 Task: Open Card Card0000000098 in Board Board0000000025 in Workspace WS0000000009 in Trello. Add Member Email0000000034 to Card Card0000000098 in Board Board0000000025 in Workspace WS0000000009 in Trello. Add Yellow Label titled Label0000000098 to Card Card0000000098 in Board Board0000000025 in Workspace WS0000000009 in Trello. Add Checklist CL0000000098 to Card Card0000000098 in Board Board0000000025 in Workspace WS0000000009 in Trello. Add Dates with Start Date as May 08 2023 and Due Date as May 31 2023 to Card Card0000000098 in Board Board0000000025 in Workspace WS0000000009 in Trello
Action: Mouse moved to (284, 288)
Screenshot: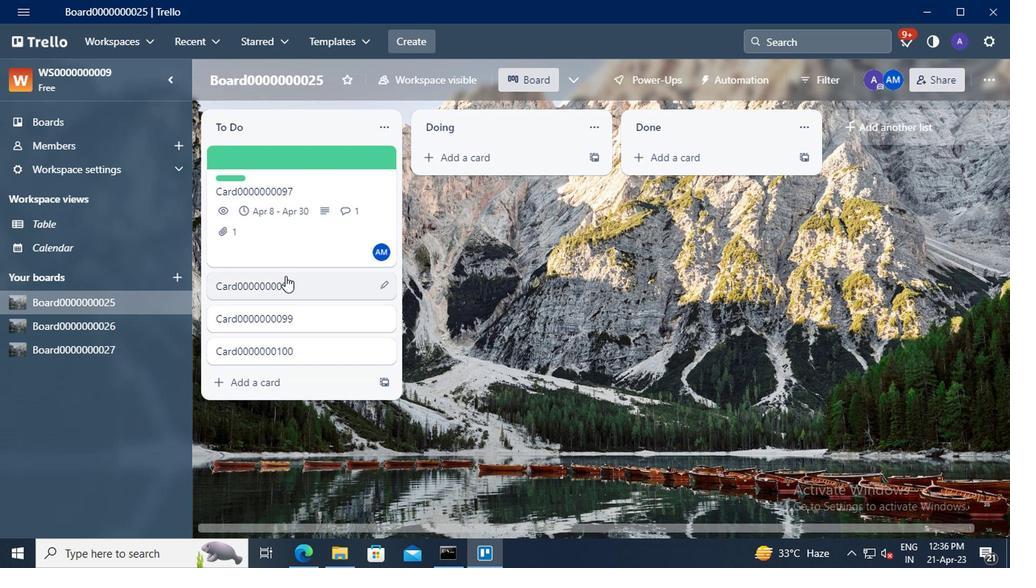 
Action: Mouse pressed left at (284, 288)
Screenshot: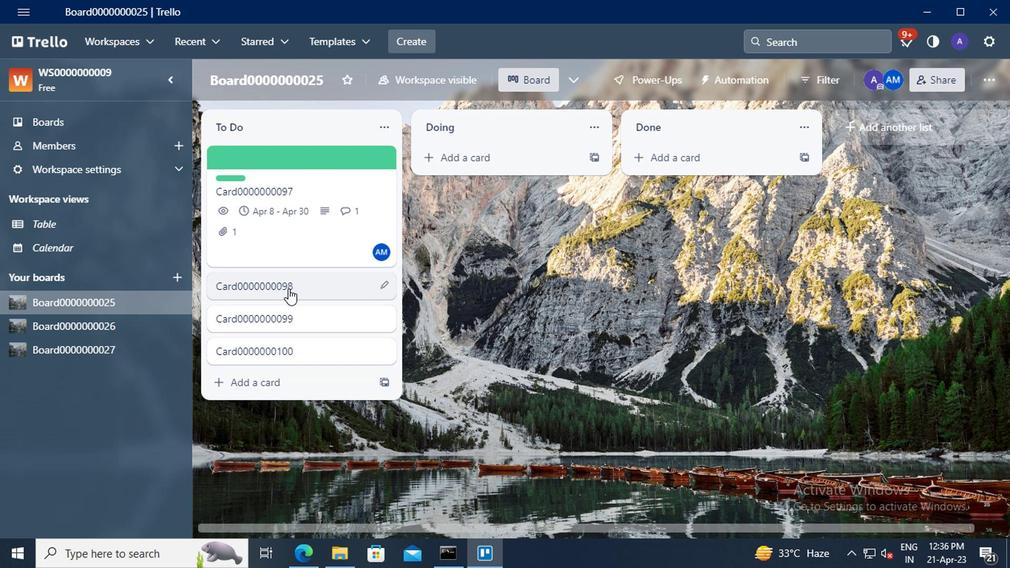 
Action: Mouse moved to (684, 187)
Screenshot: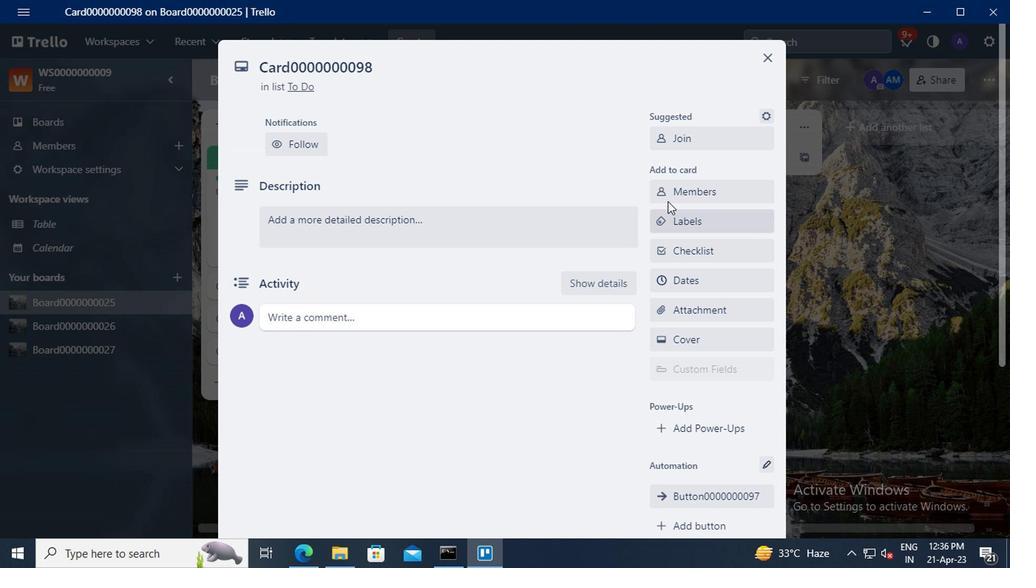 
Action: Mouse pressed left at (684, 187)
Screenshot: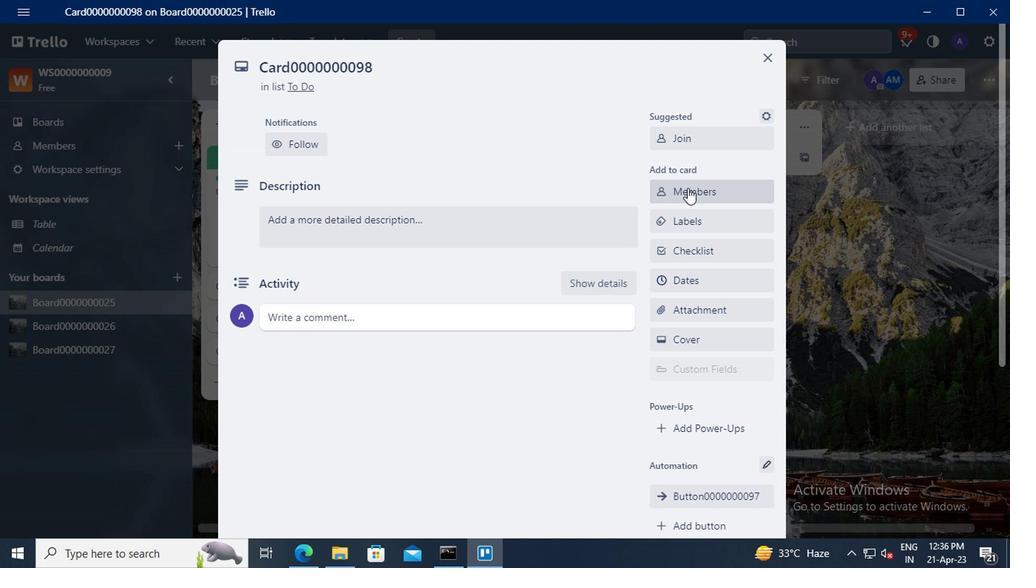 
Action: Mouse moved to (689, 256)
Screenshot: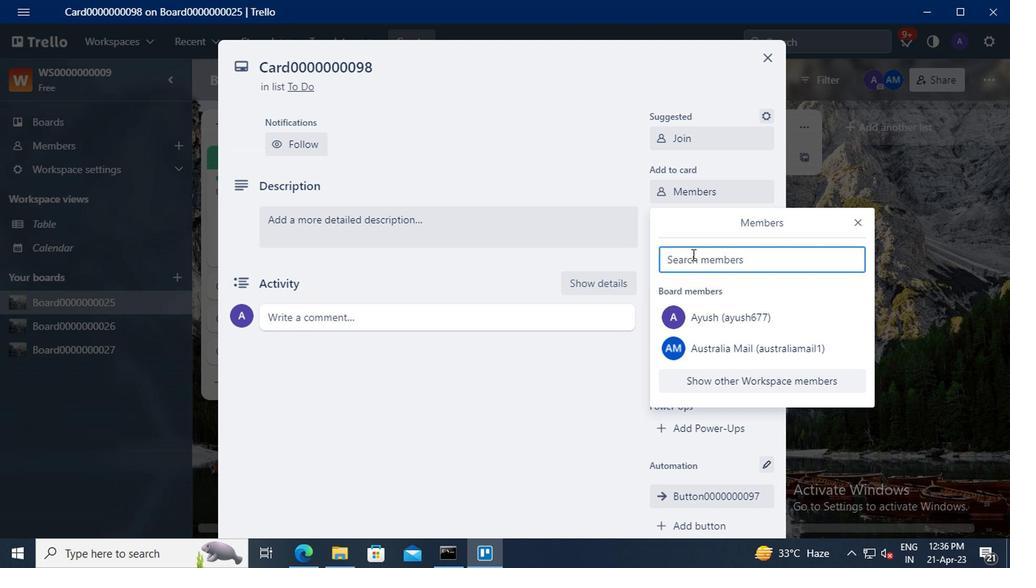 
Action: Mouse pressed left at (689, 256)
Screenshot: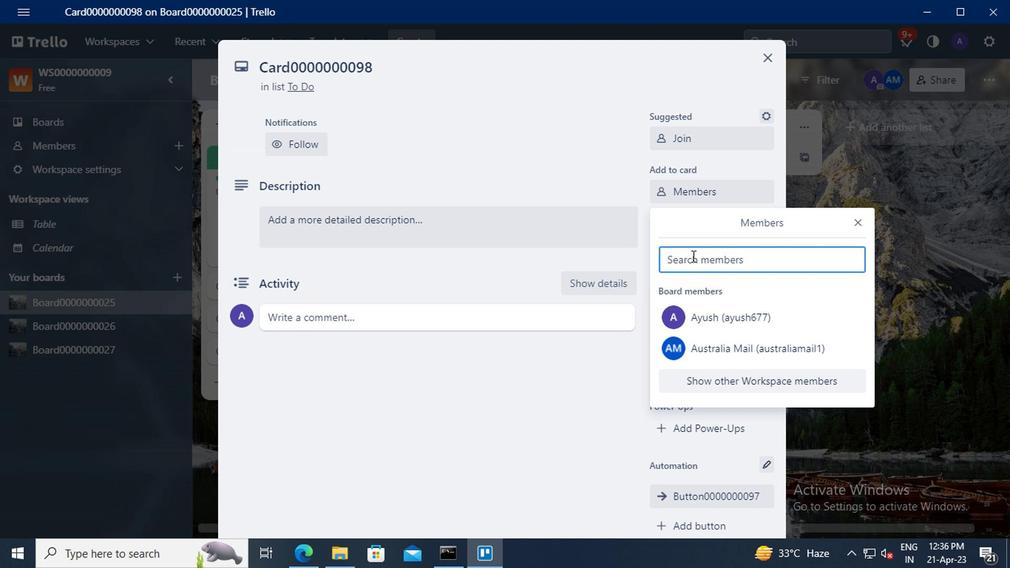 
Action: Mouse moved to (607, 311)
Screenshot: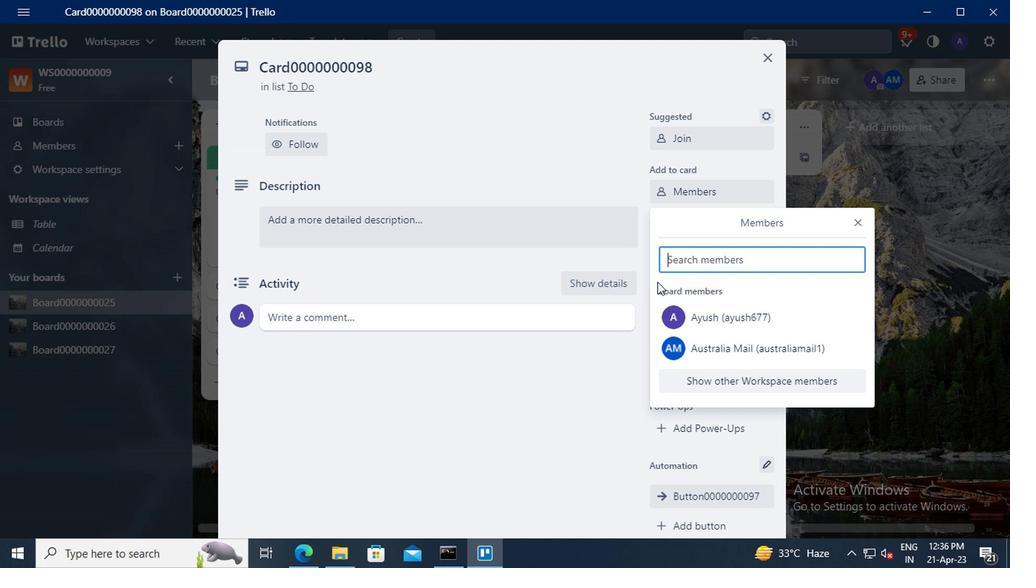 
Action: Key pressed nikrathi889<Key.shift>@GMAIL.COM
Screenshot: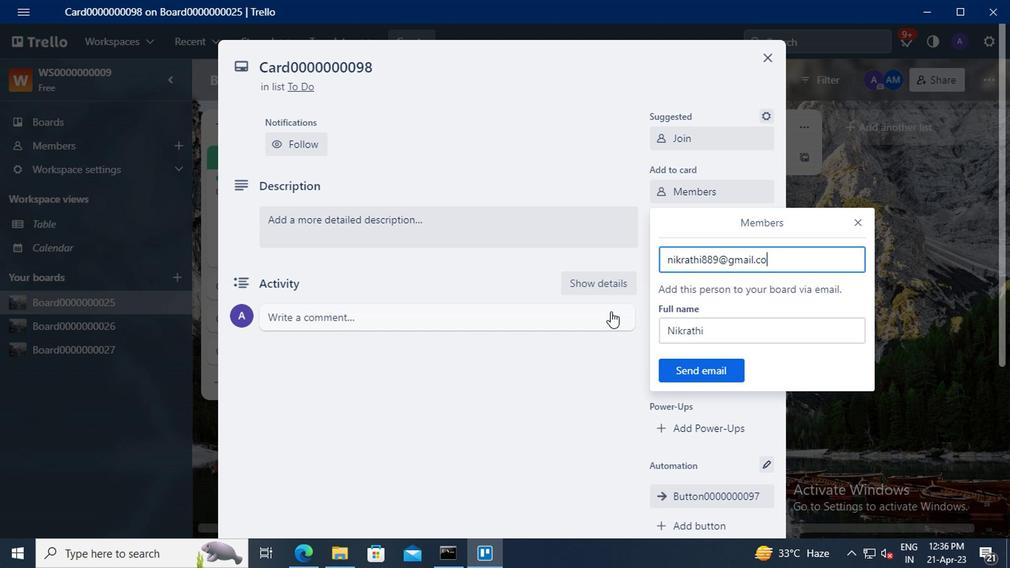 
Action: Mouse moved to (691, 370)
Screenshot: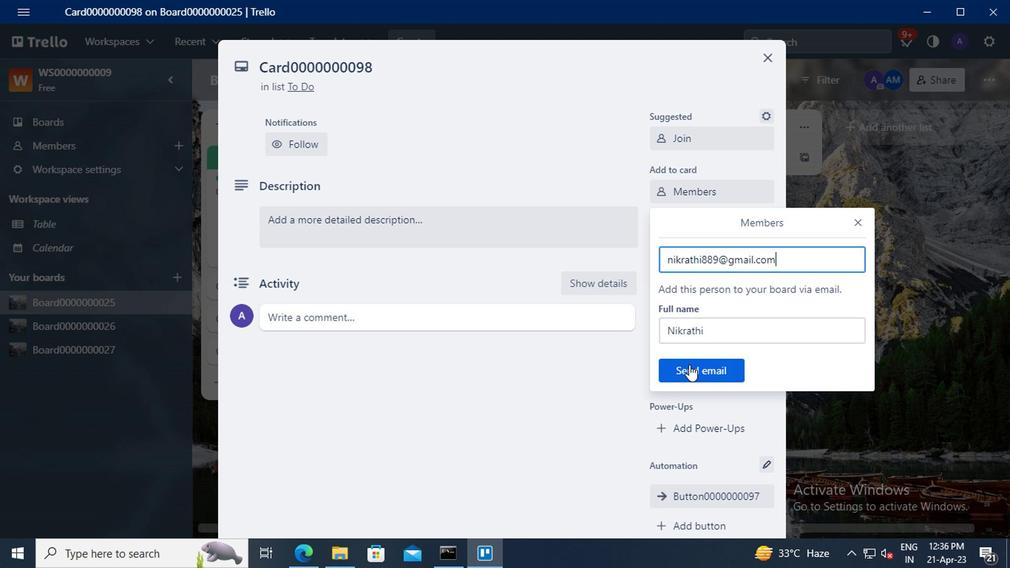 
Action: Mouse pressed left at (691, 370)
Screenshot: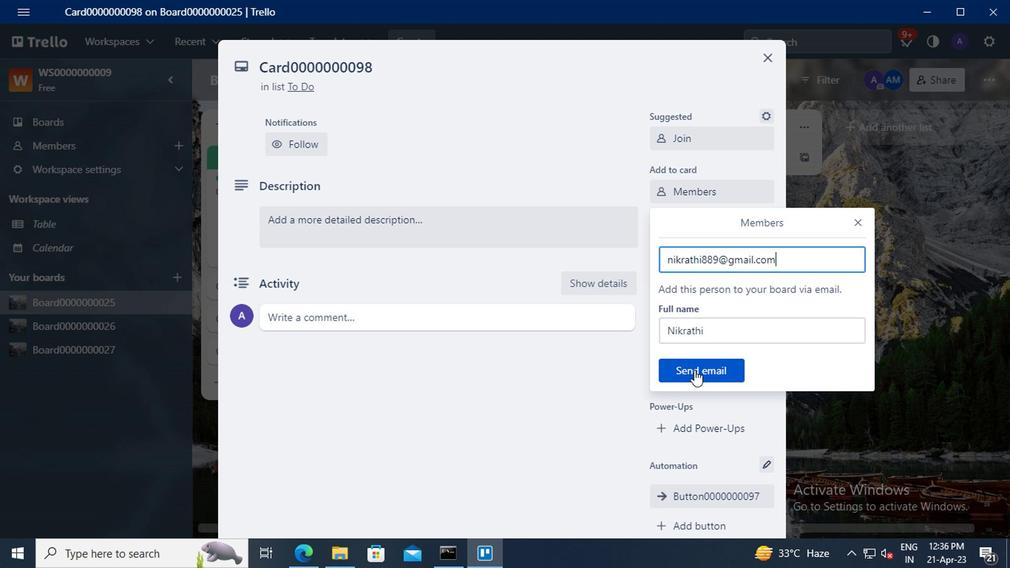 
Action: Mouse moved to (700, 218)
Screenshot: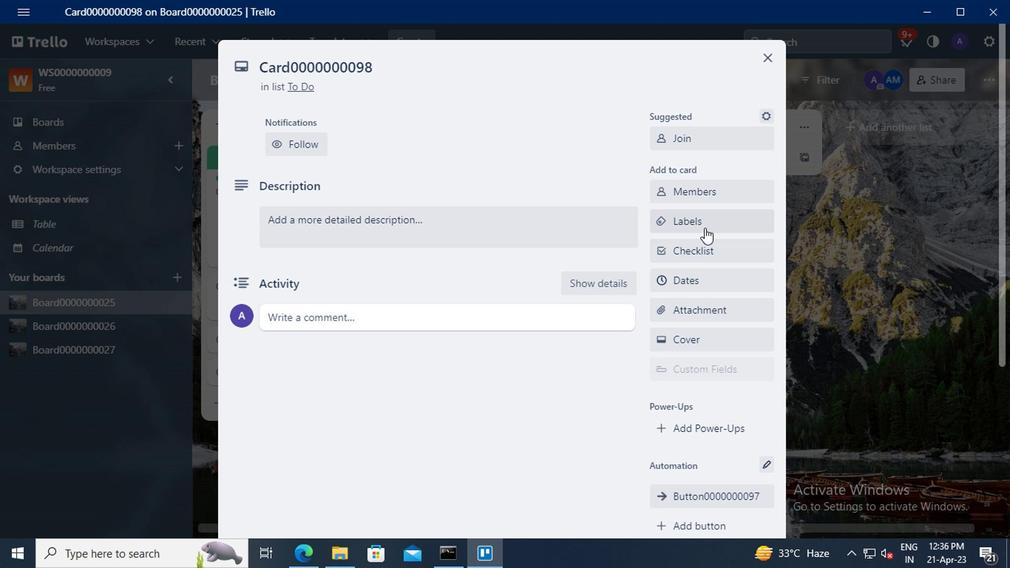 
Action: Mouse pressed left at (700, 218)
Screenshot: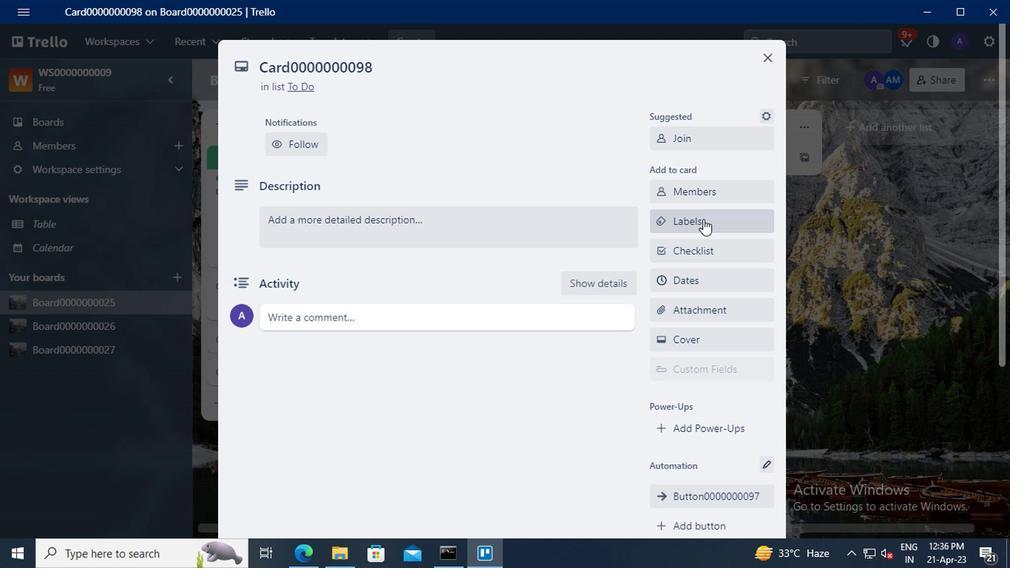 
Action: Mouse moved to (733, 367)
Screenshot: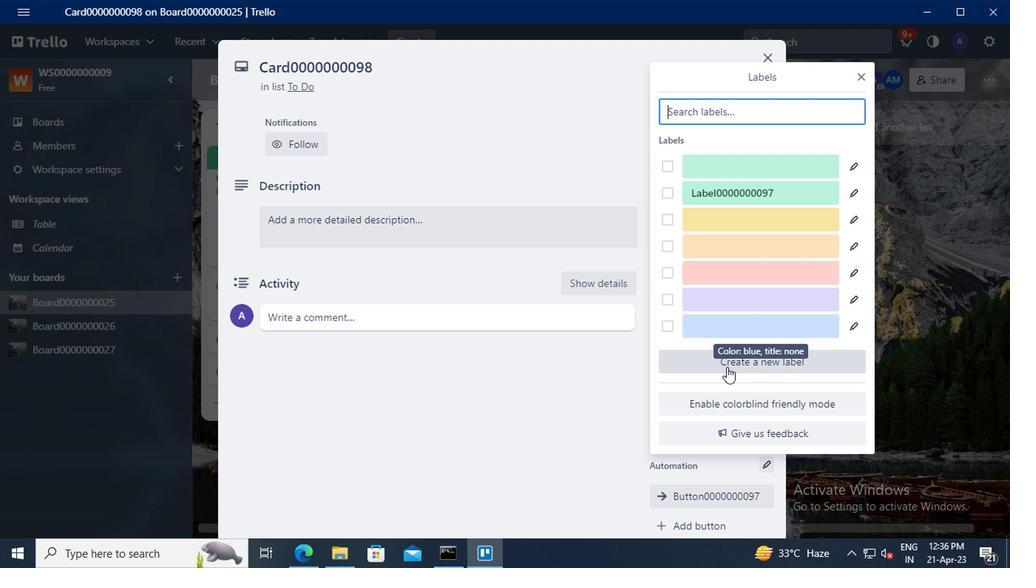 
Action: Mouse pressed left at (733, 367)
Screenshot: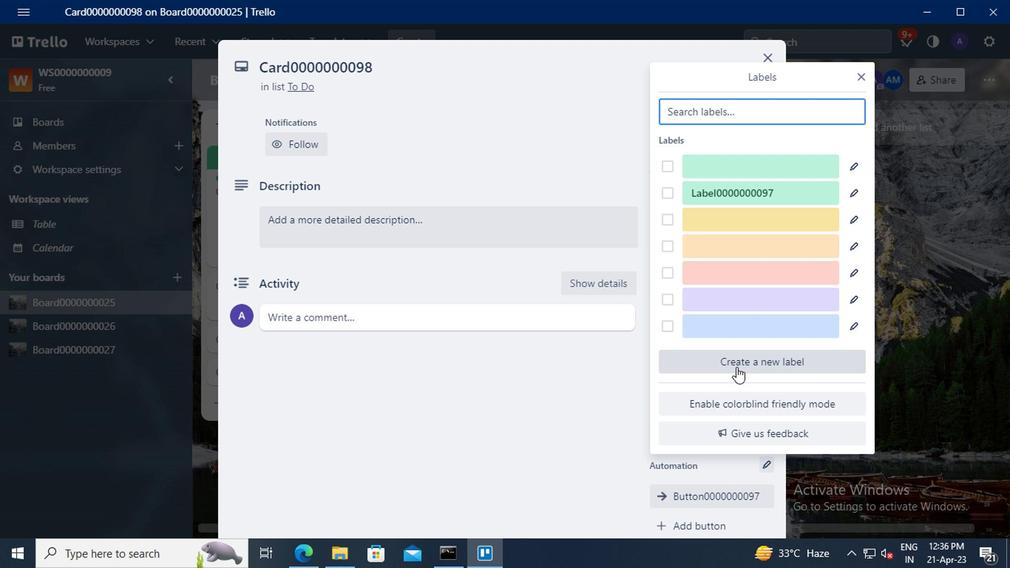 
Action: Mouse moved to (742, 213)
Screenshot: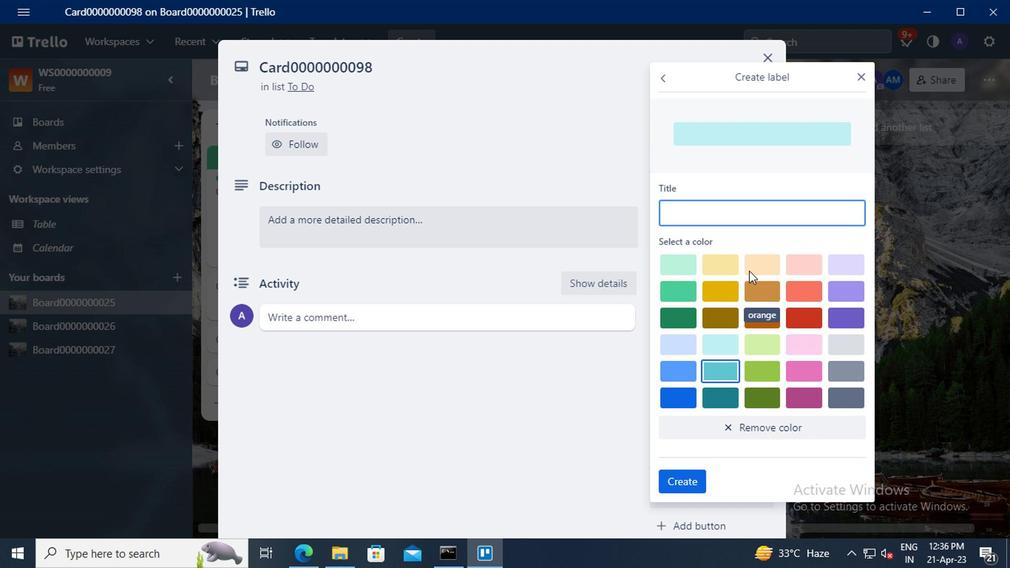 
Action: Mouse pressed left at (742, 213)
Screenshot: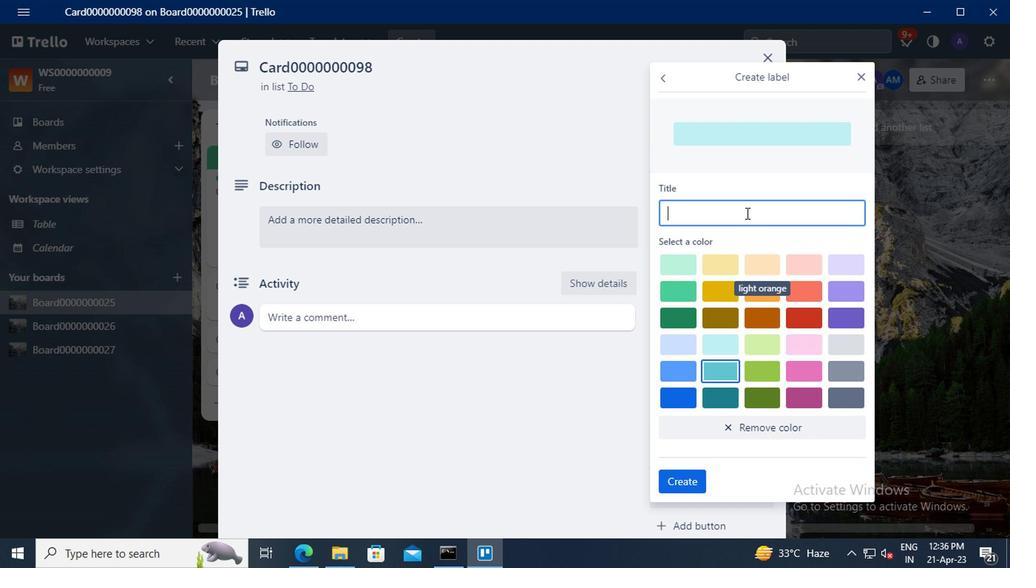 
Action: Key pressed <Key.shift>LABEL0000000098
Screenshot: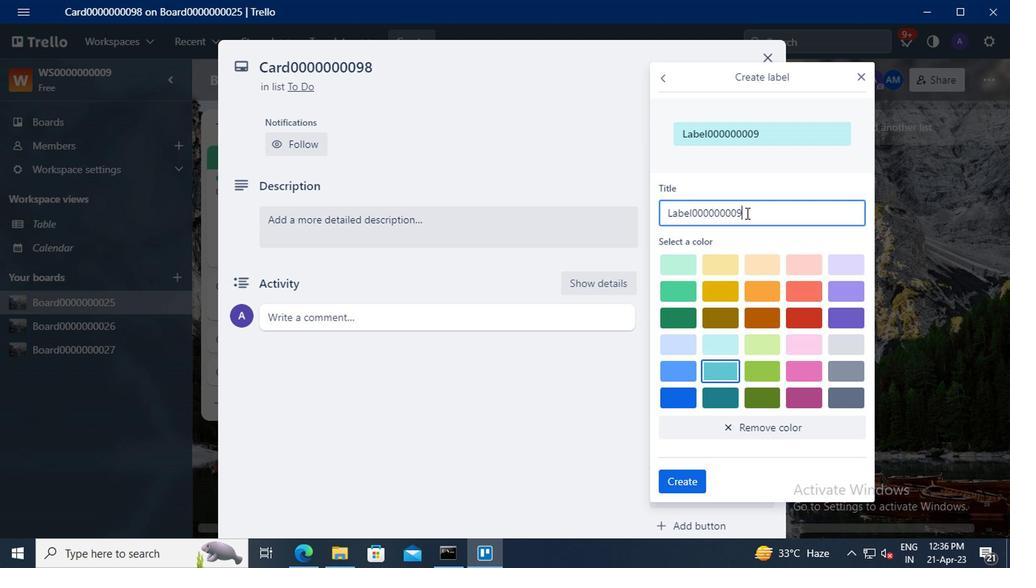 
Action: Mouse moved to (711, 290)
Screenshot: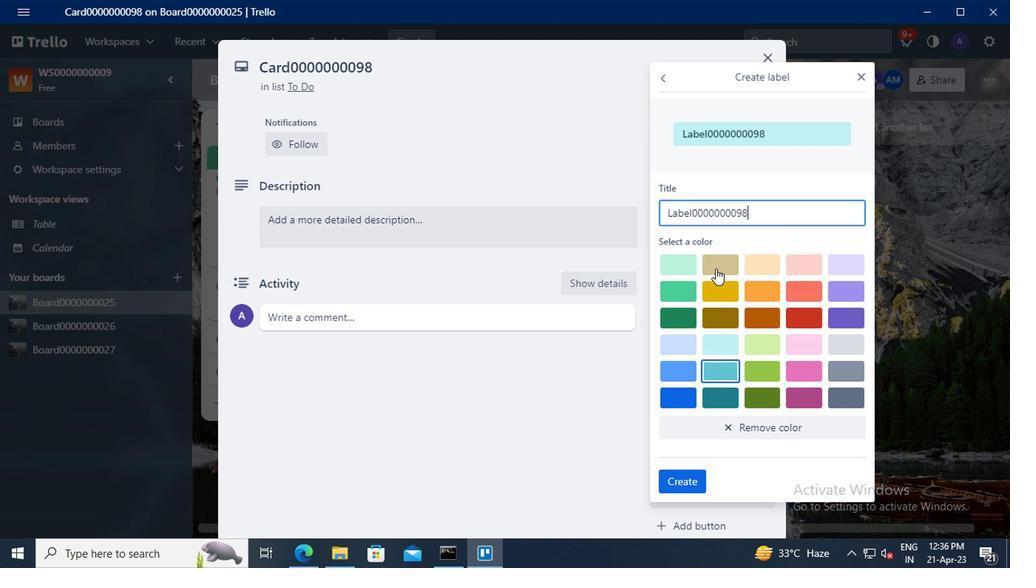 
Action: Mouse pressed left at (711, 290)
Screenshot: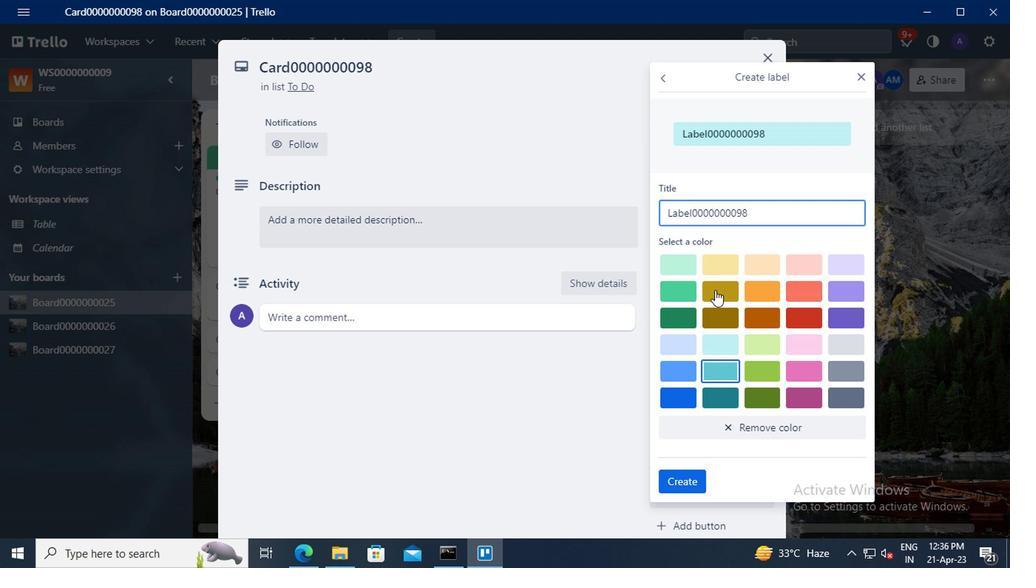 
Action: Mouse moved to (684, 482)
Screenshot: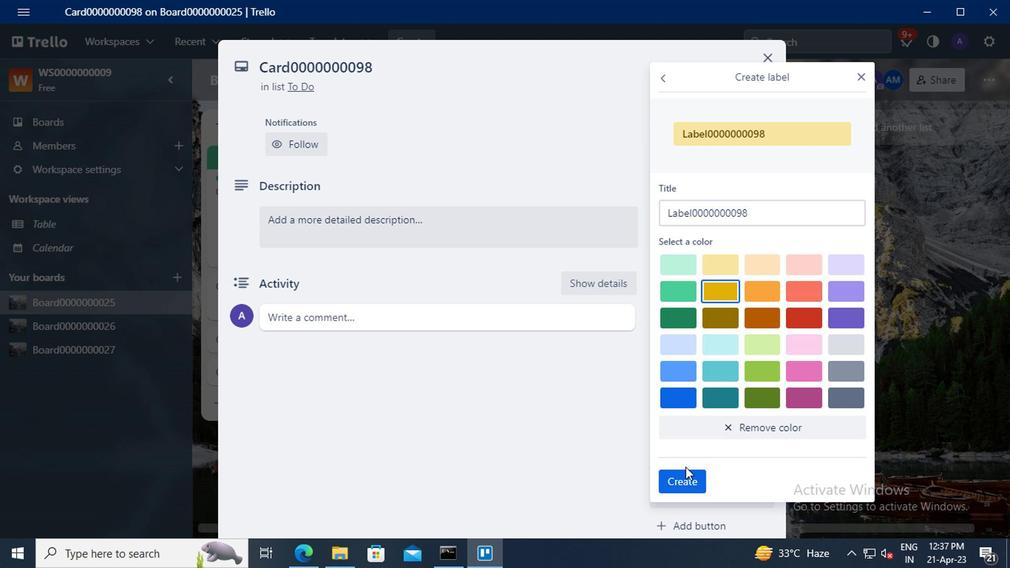 
Action: Mouse pressed left at (684, 482)
Screenshot: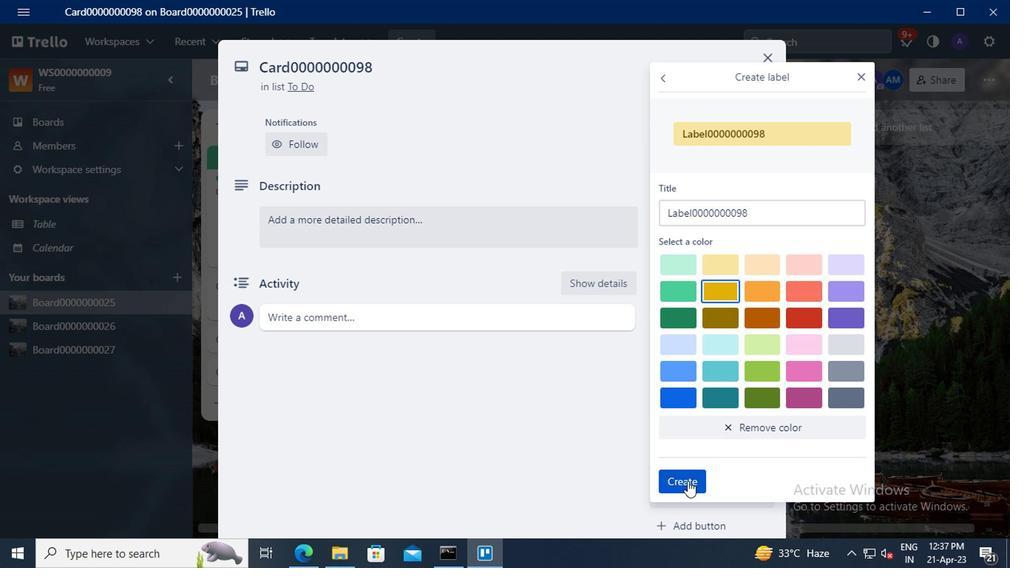 
Action: Mouse moved to (857, 75)
Screenshot: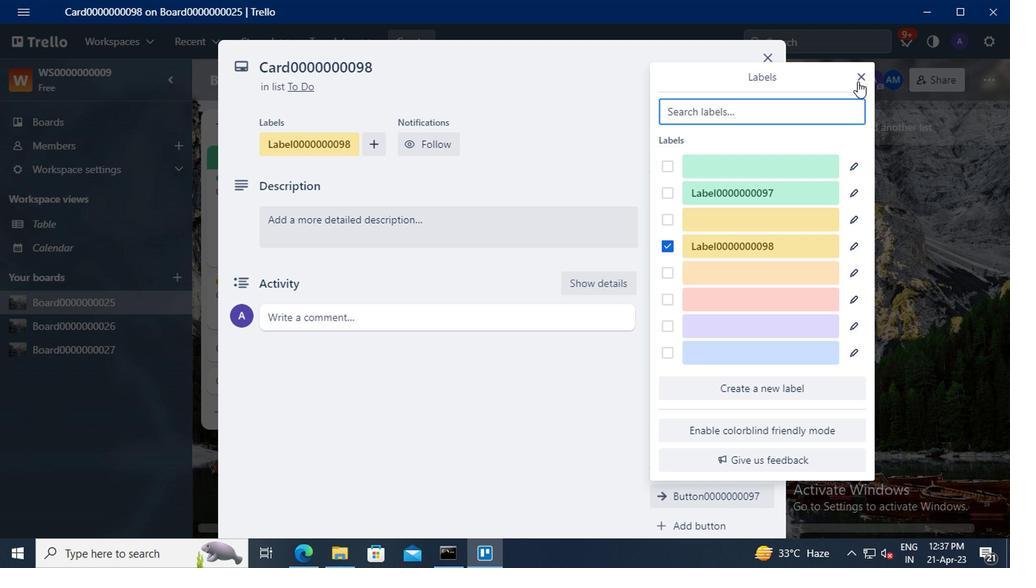 
Action: Mouse pressed left at (857, 75)
Screenshot: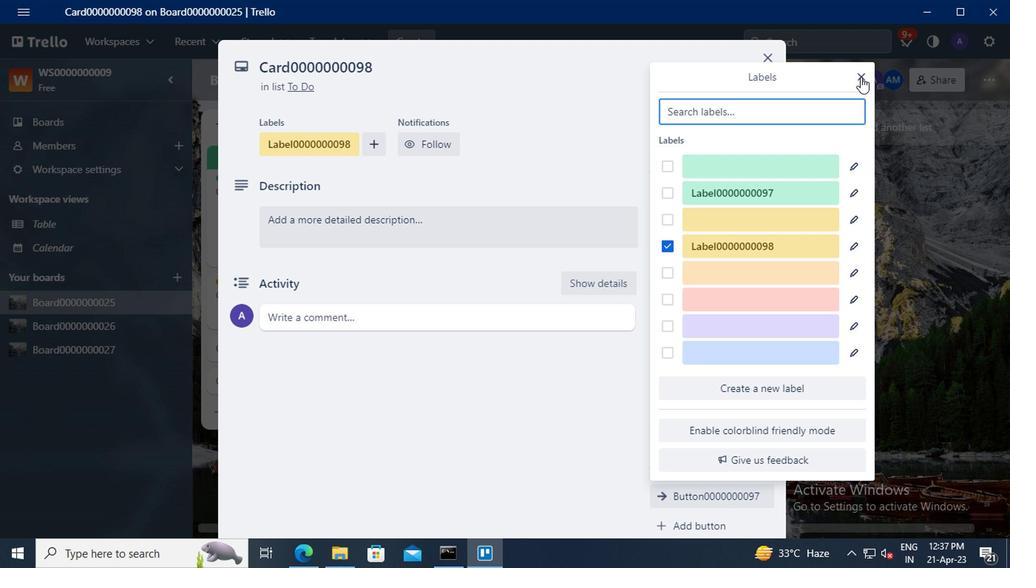 
Action: Mouse moved to (704, 253)
Screenshot: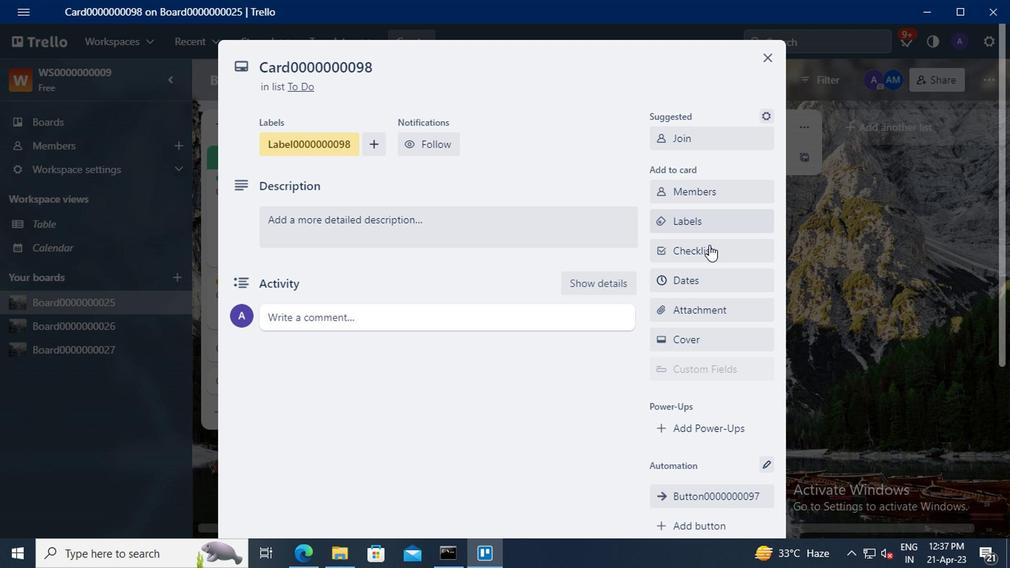 
Action: Mouse pressed left at (704, 253)
Screenshot: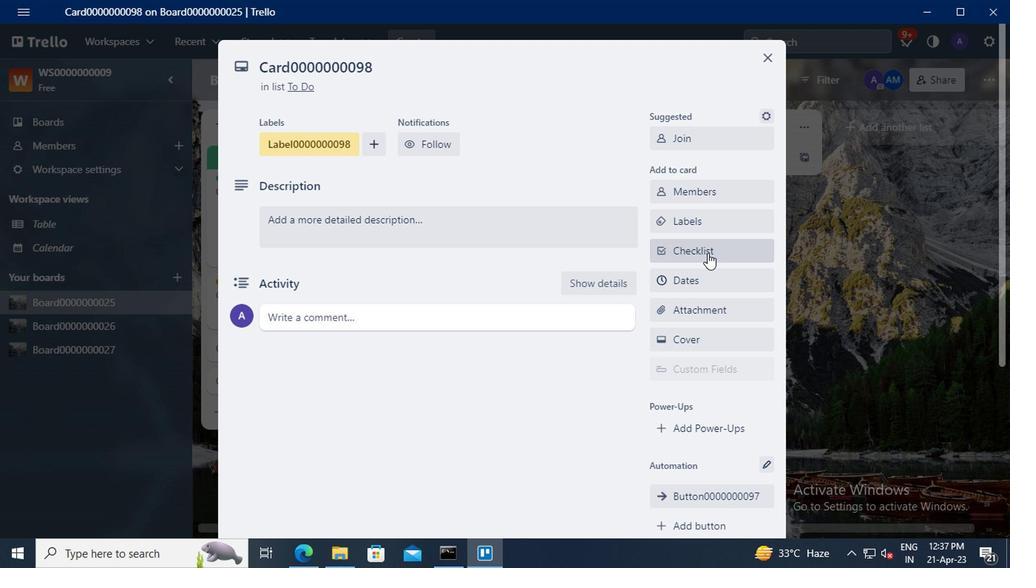 
Action: Key pressed <Key.delete><Key.shift>CL0000000098
Screenshot: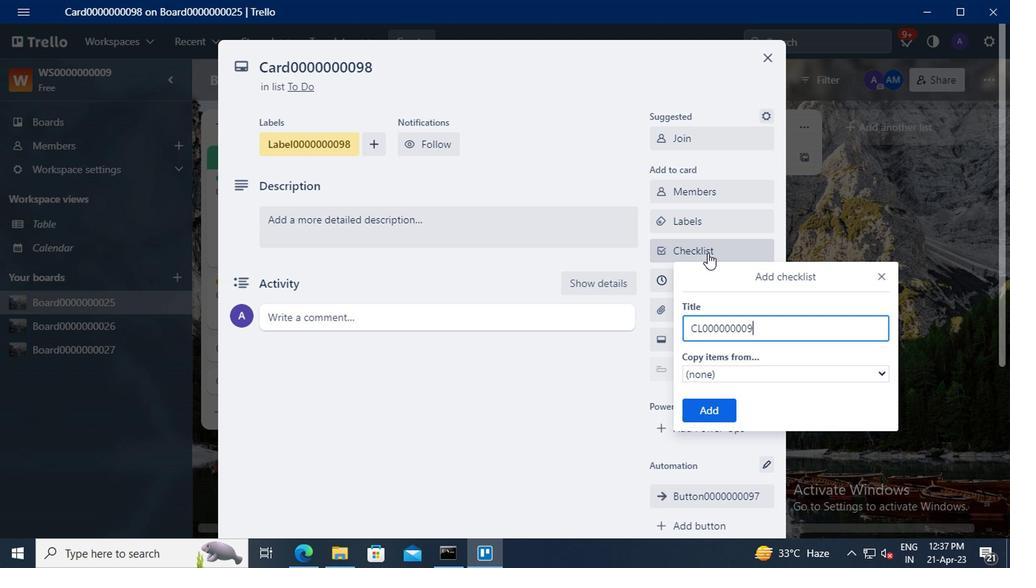
Action: Mouse moved to (712, 412)
Screenshot: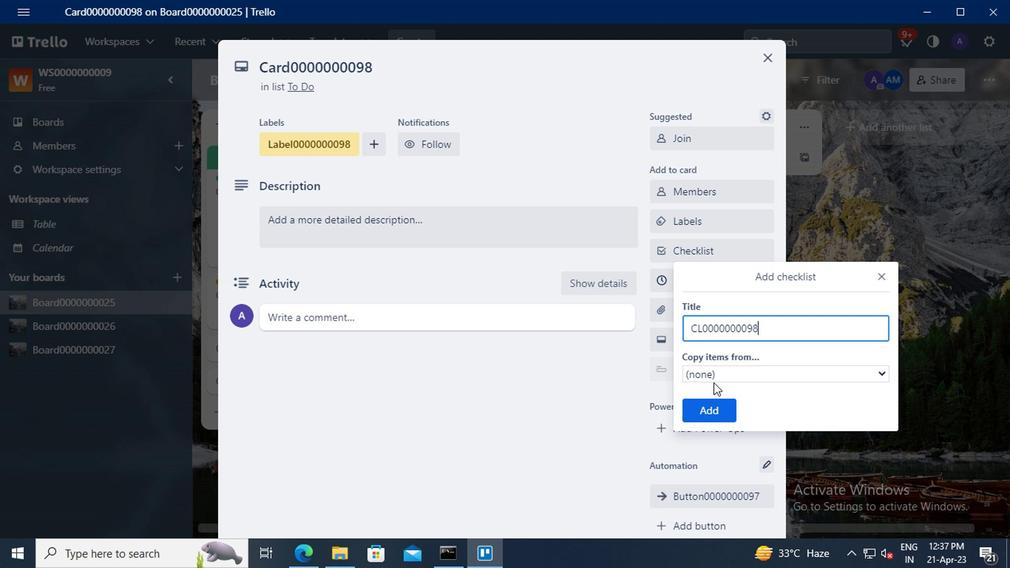 
Action: Mouse pressed left at (712, 412)
Screenshot: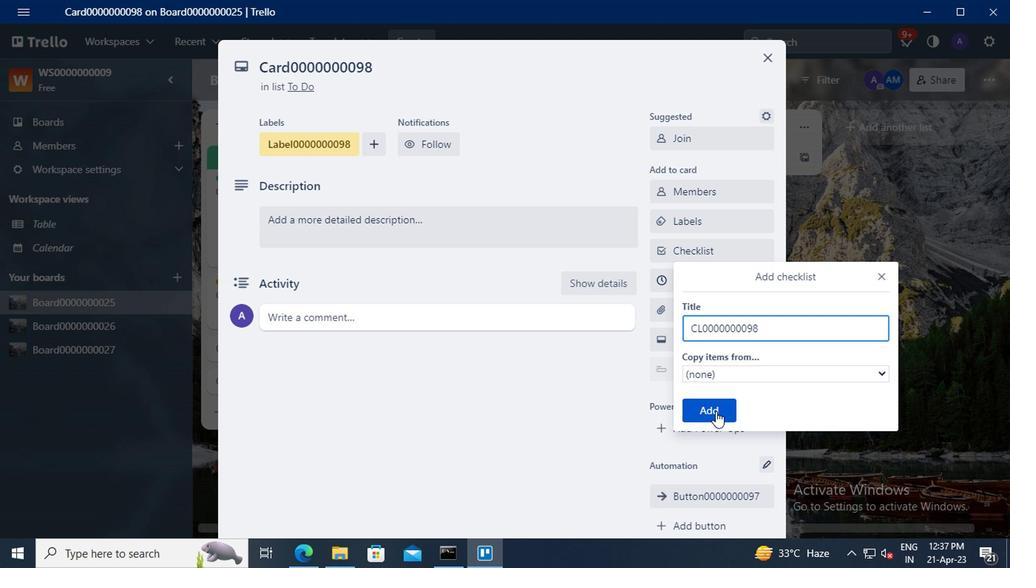 
Action: Mouse moved to (698, 283)
Screenshot: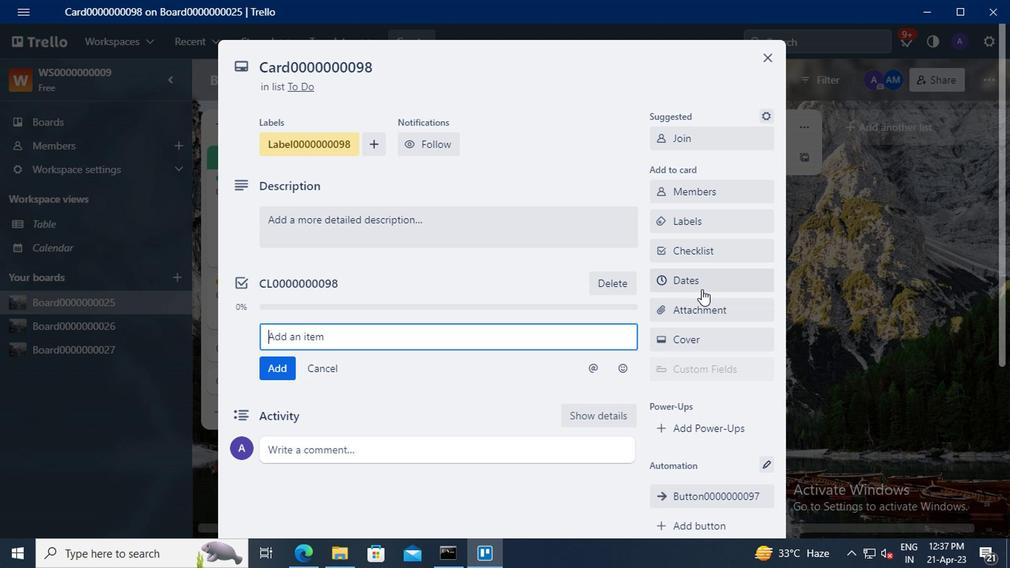 
Action: Mouse pressed left at (698, 283)
Screenshot: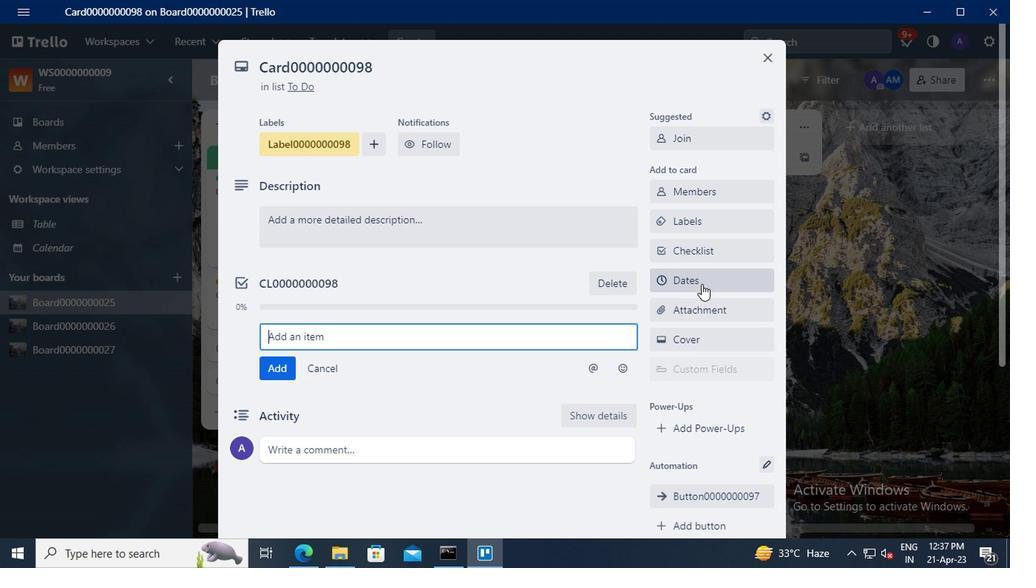 
Action: Mouse moved to (662, 346)
Screenshot: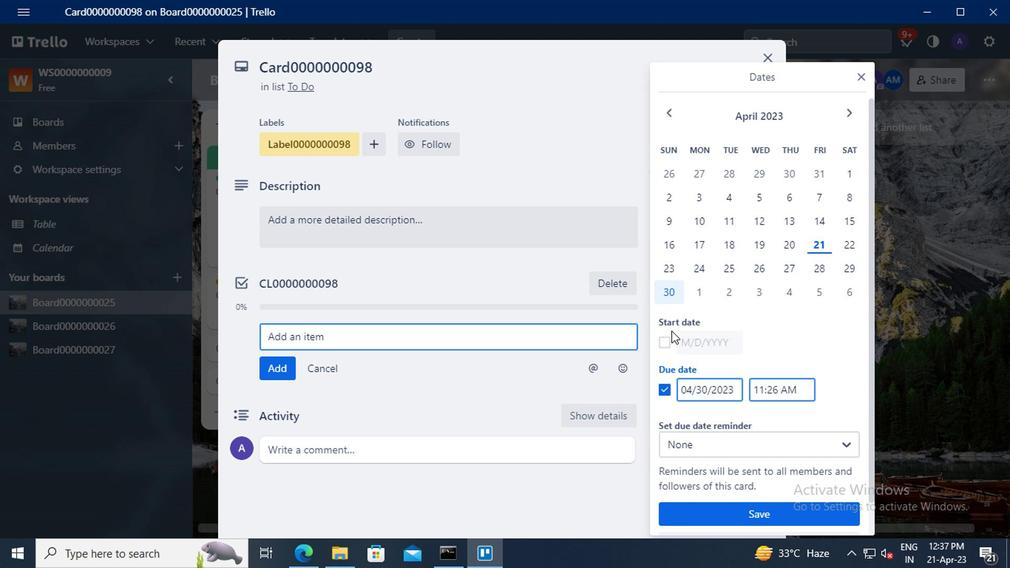 
Action: Mouse pressed left at (662, 346)
Screenshot: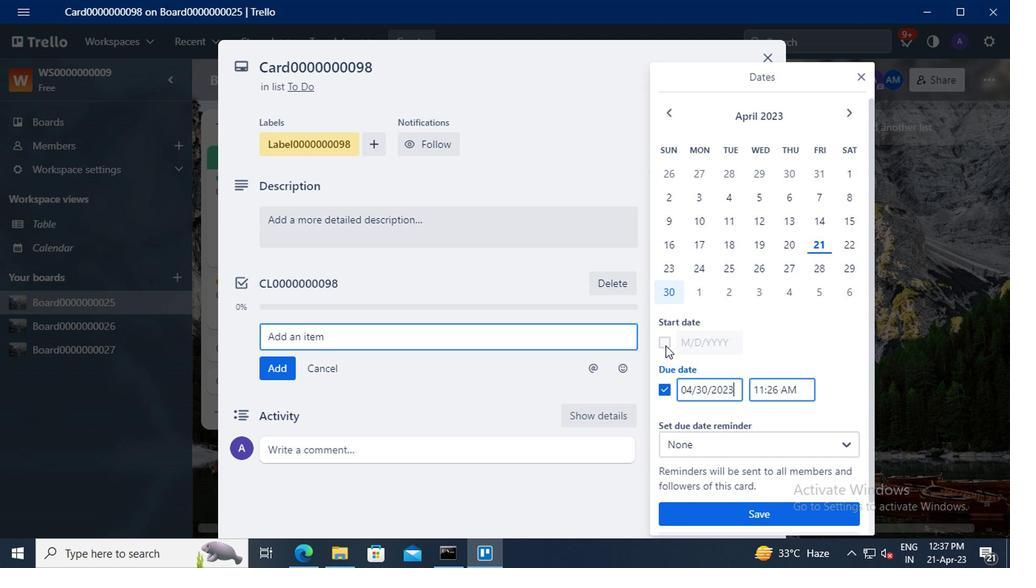 
Action: Mouse moved to (703, 341)
Screenshot: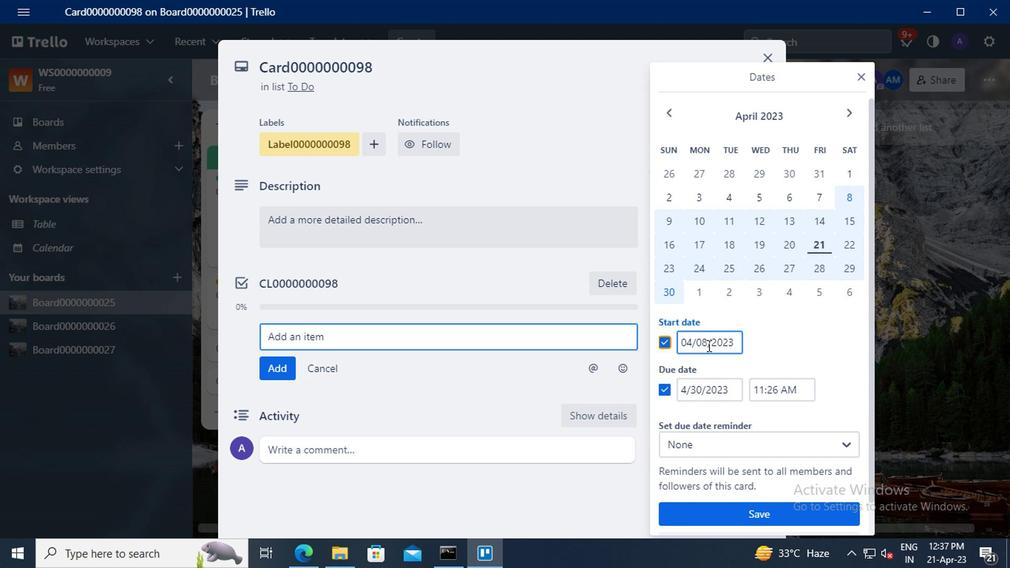 
Action: Mouse pressed left at (703, 341)
Screenshot: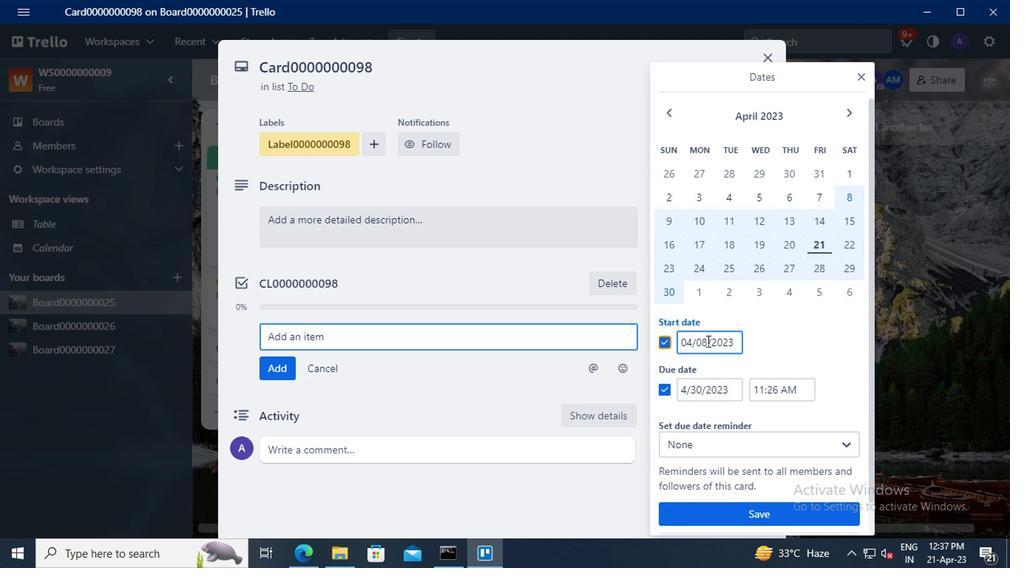 
Action: Mouse moved to (703, 335)
Screenshot: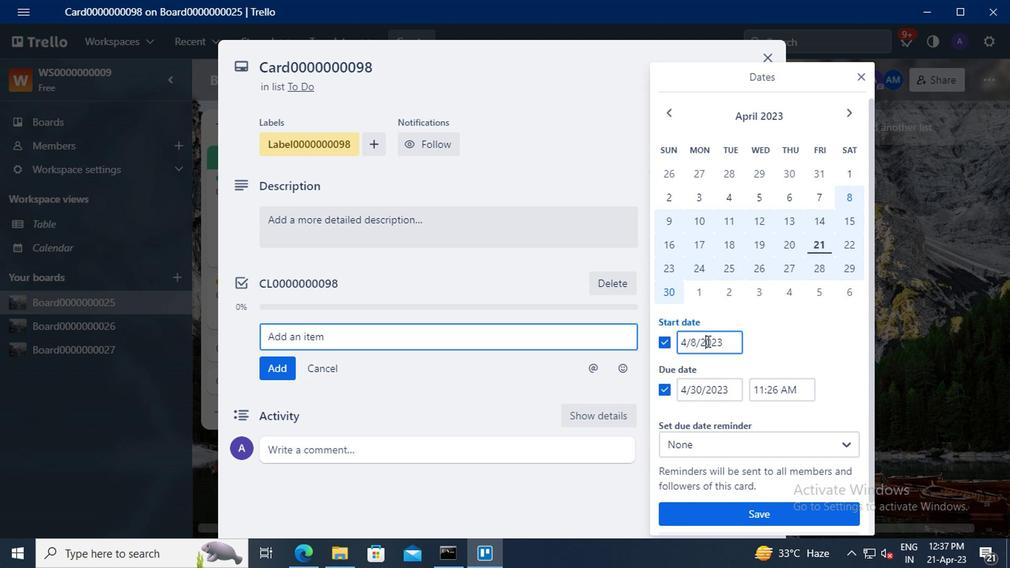 
Action: Key pressed <Key.left><Key.left><Key.backspace>8<Key.left><Key.left><Key.backspace>5
Screenshot: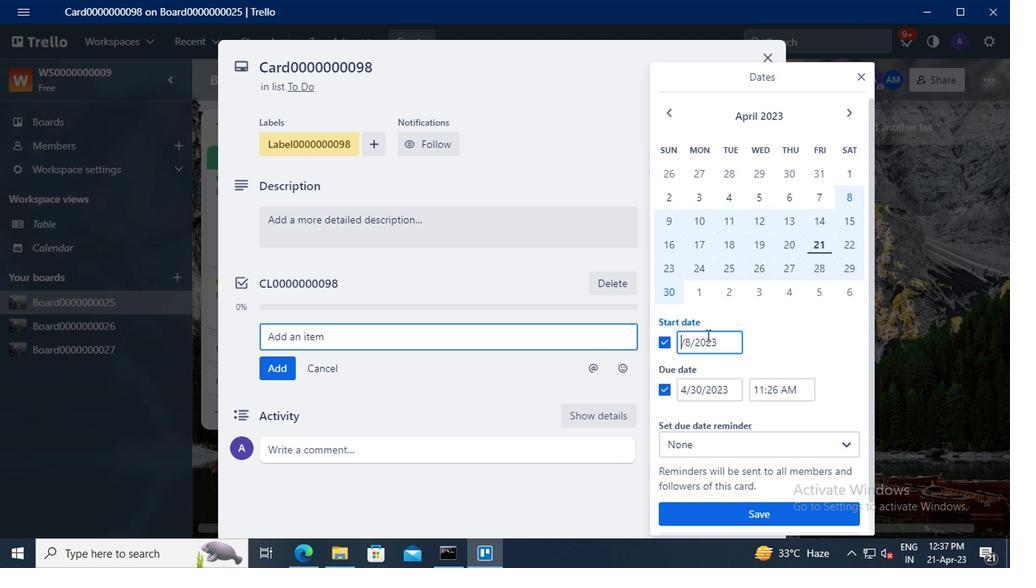 
Action: Mouse moved to (698, 389)
Screenshot: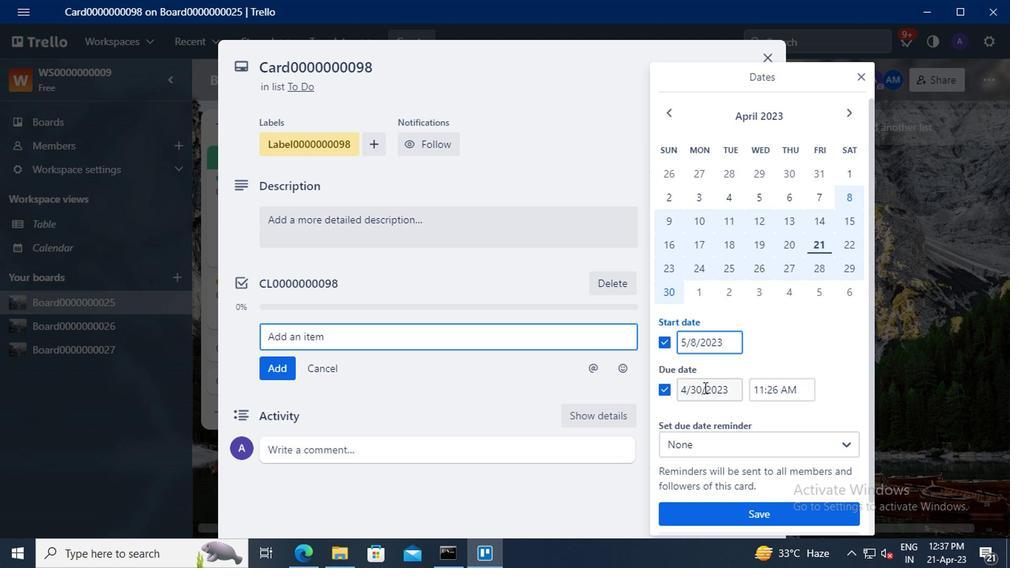 
Action: Mouse pressed left at (698, 389)
Screenshot: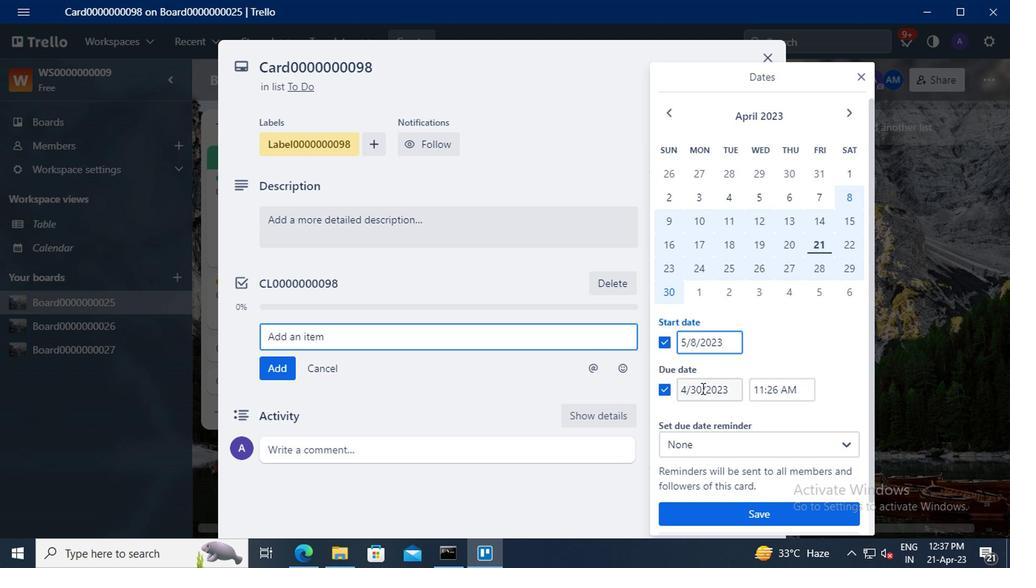 
Action: Key pressed <Key.backspace><Key.delete>31
Screenshot: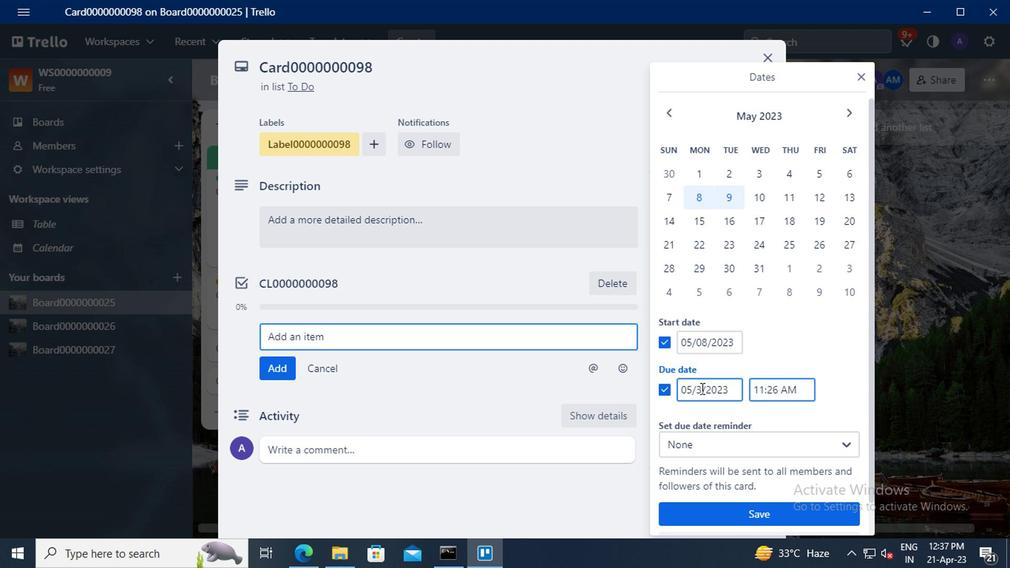 
Action: Mouse moved to (710, 518)
Screenshot: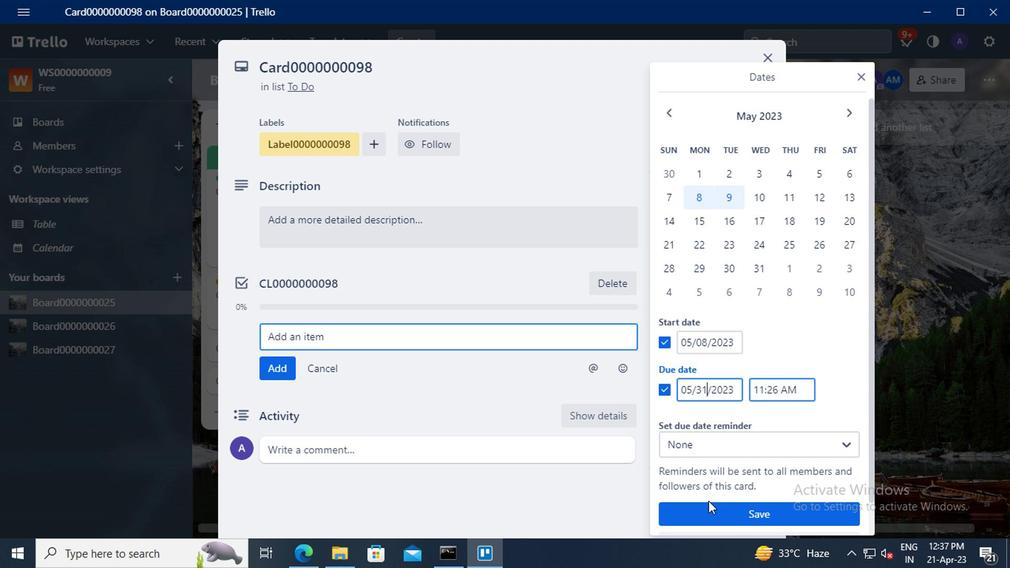 
Action: Mouse pressed left at (710, 518)
Screenshot: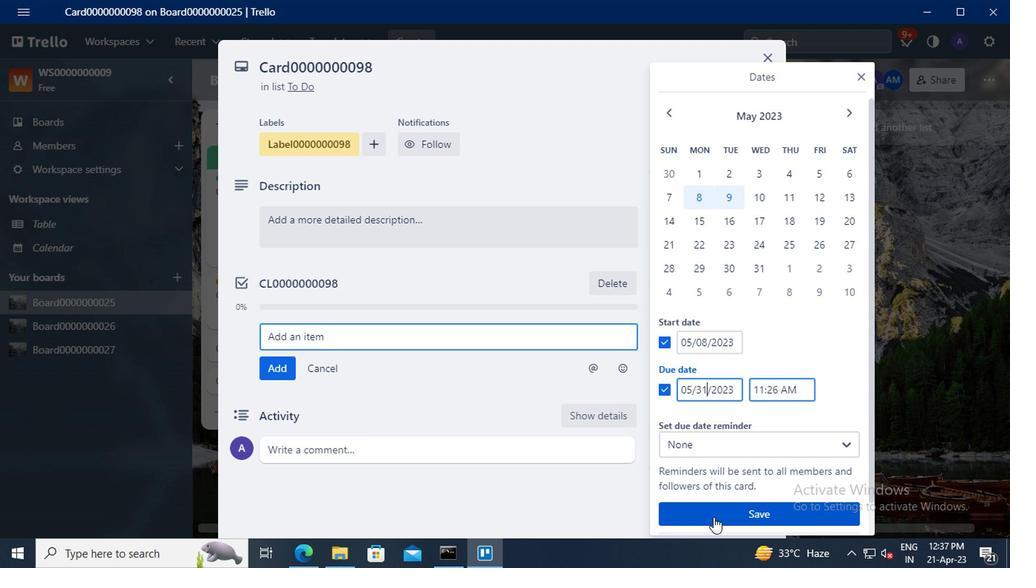 
